 Task: Invite Team Member Softage.1@softage.net to Workspace Business Analysis. Invite Team Member Softage.2@softage.net to Workspace Business Analysis. Invite Team Member Softage.3@softage.net to Workspace Business Analysis. Invite Team Member Softage.4@softage.net to Workspace Business Analysis
Action: Mouse moved to (423, 237)
Screenshot: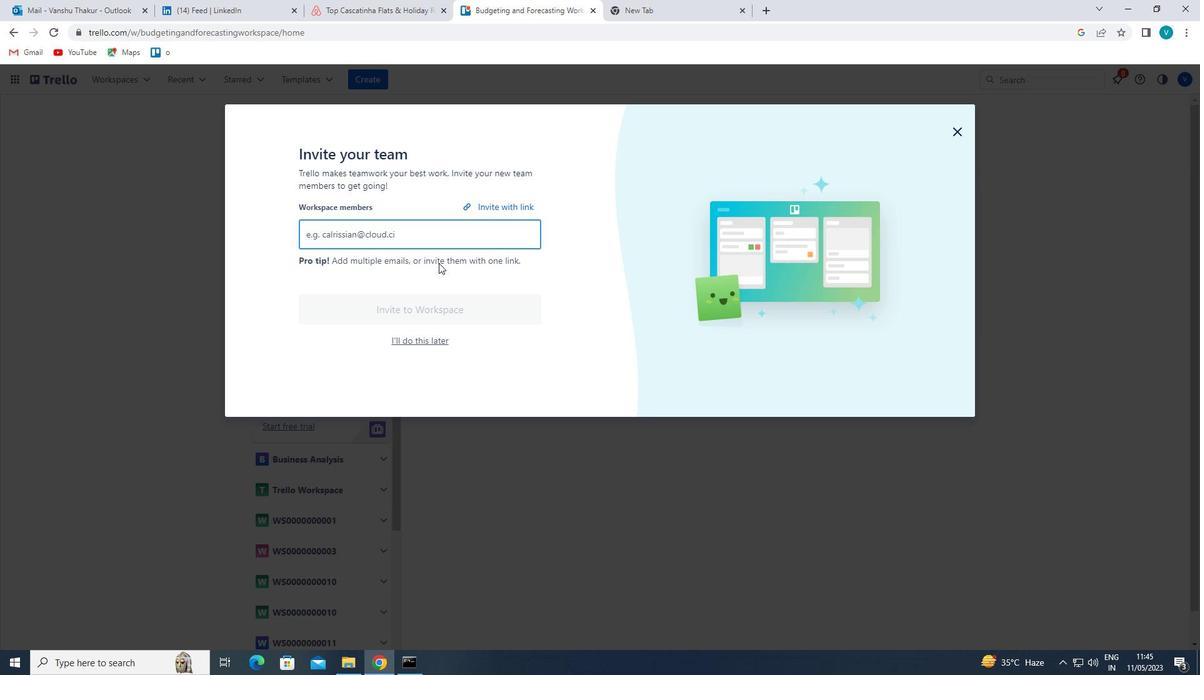 
Action: Mouse pressed left at (423, 237)
Screenshot: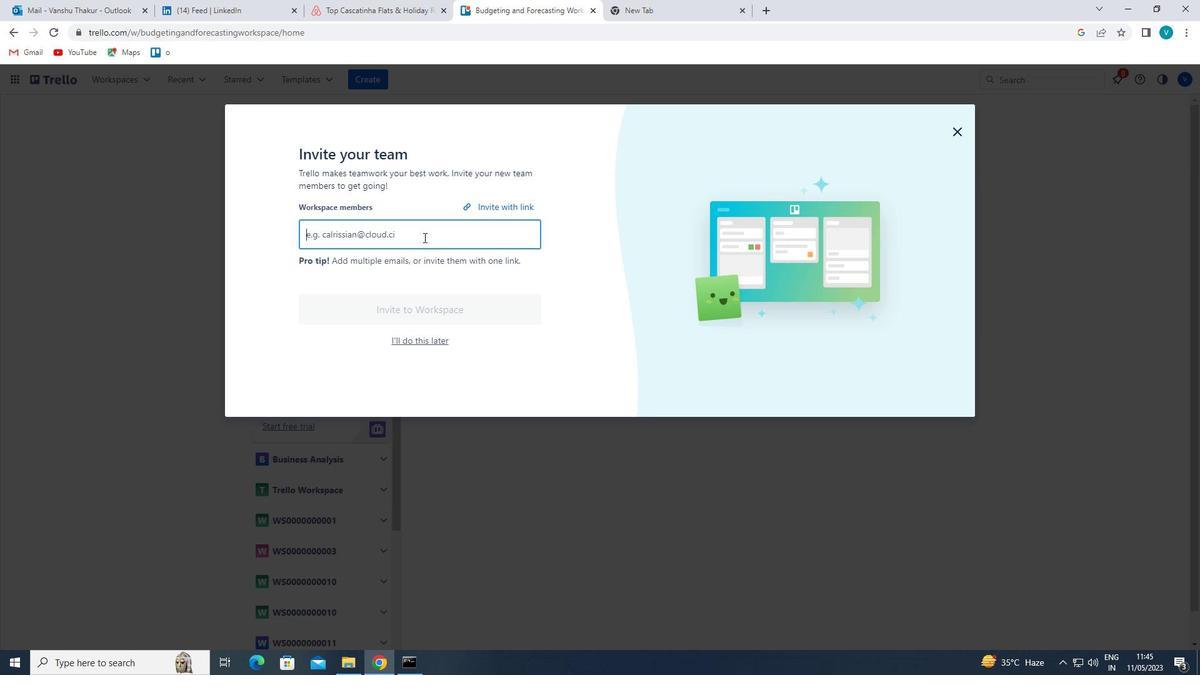 
Action: Key pressed <Key.shift>SOFTAGE.1<Key.shift>@SOFTYAGE.NET<Key.left><Key.left><Key.left><Key.left><Key.left><Key.left><Key.left><Key.backspace><Key.right><Key.right><Key.right><Key.right><Key.right><Key.right><Key.right><Key.right><Key.right><Key.right><Key.enter><Key.shift>SOFTAGE2<Key.backspace>.2<Key.shift>@SOFTAGE.NET<Key.enter><Key.shift>SOFTAGE.3<Key.shift>ctrl+2SOFTAGE.NET<Key.enter><Key.shift><Key.shift>SOFTAGE.4<Key.shift>@SOFTAGE.NET<Key.enter>
Screenshot: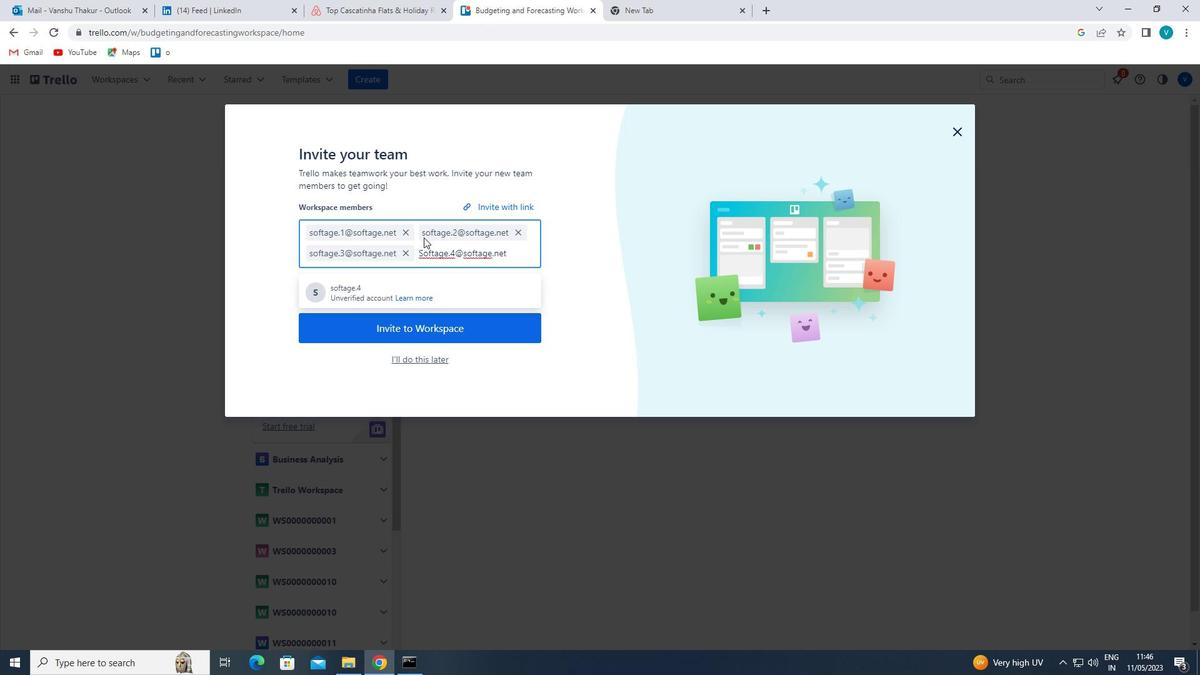 
Action: Mouse moved to (449, 343)
Screenshot: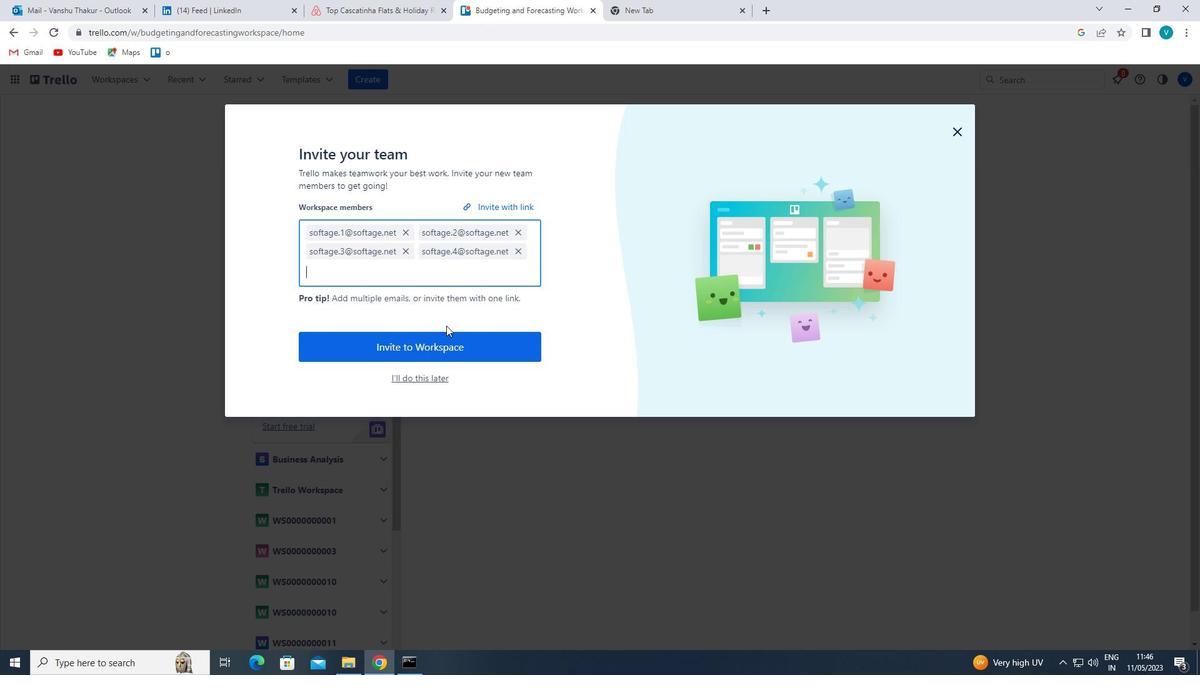 
Action: Mouse pressed left at (449, 343)
Screenshot: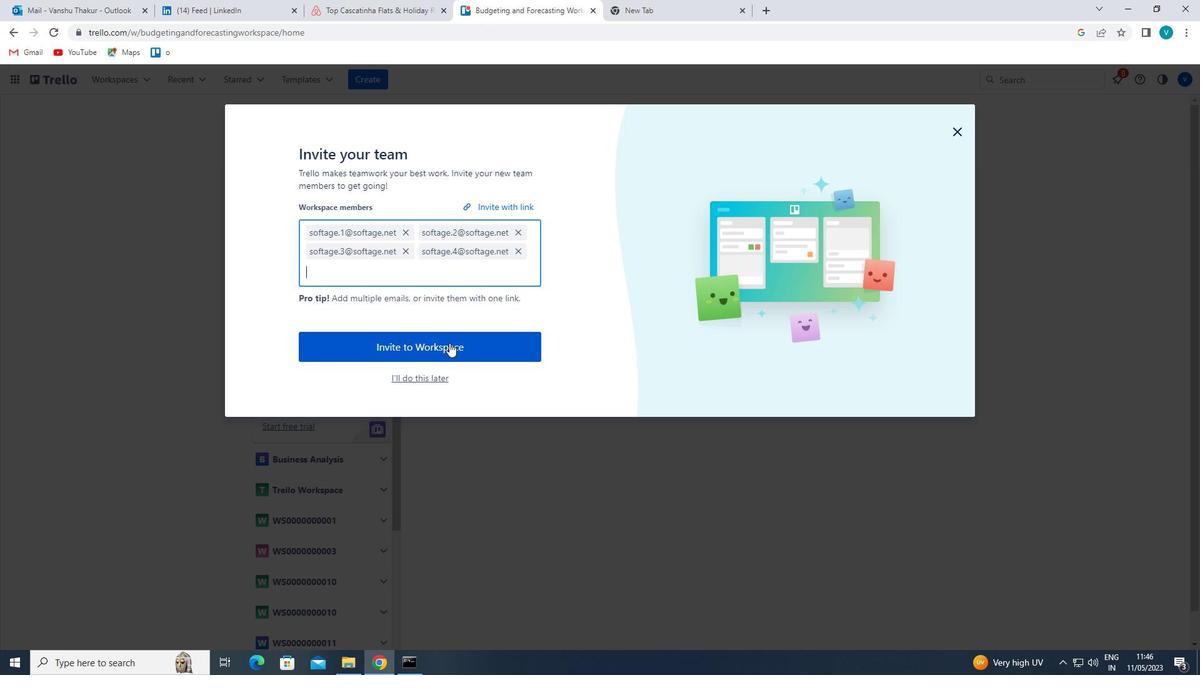 
Action: Mouse moved to (449, 343)
Screenshot: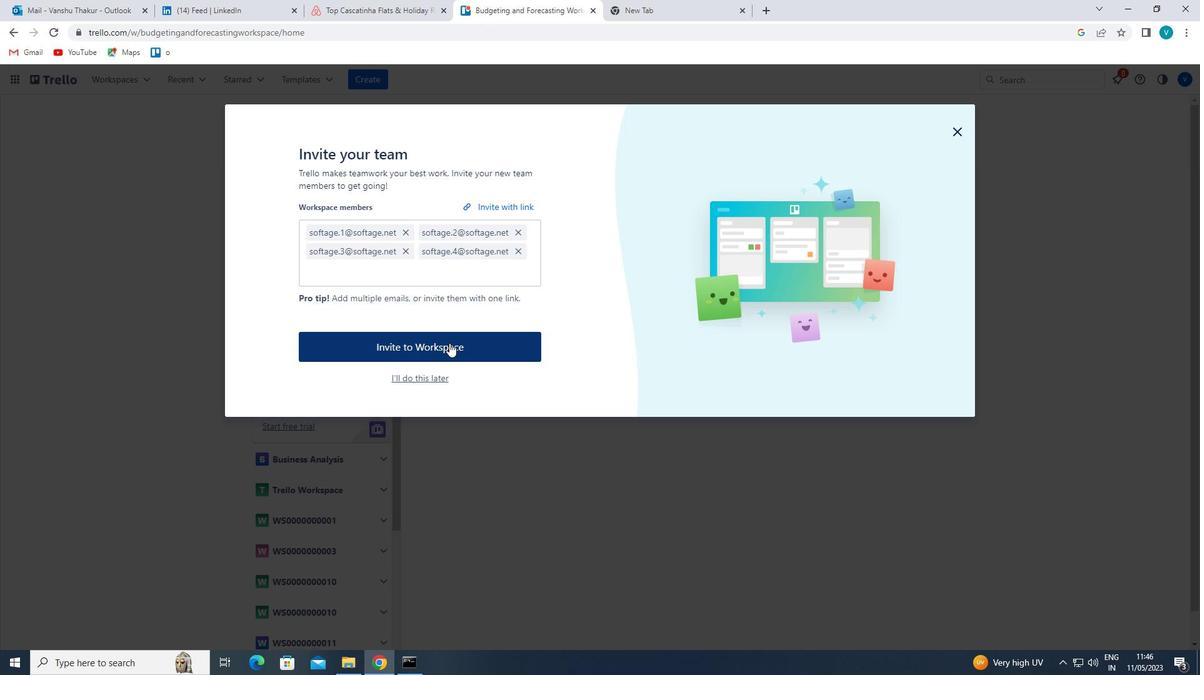 
